 Task: Sort the products in the category "Deodrant & Shave" by price (highest first).
Action: Mouse pressed left at (310, 134)
Screenshot: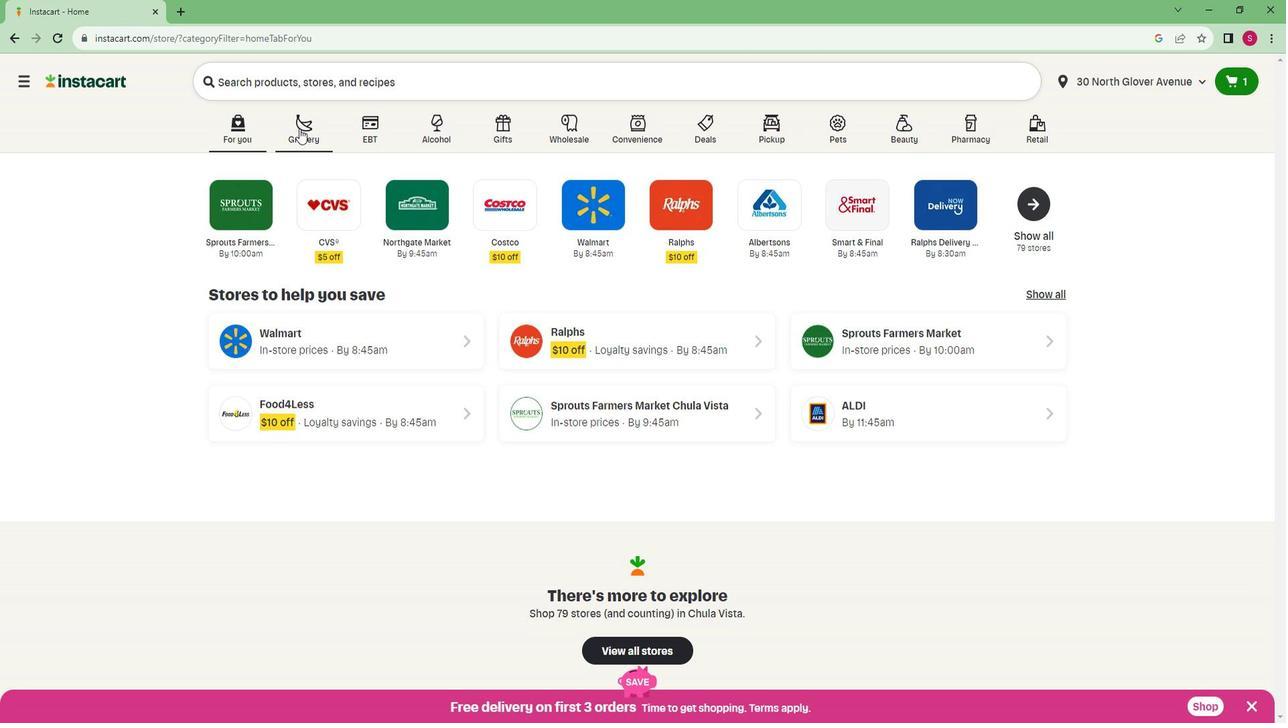 
Action: Mouse moved to (289, 369)
Screenshot: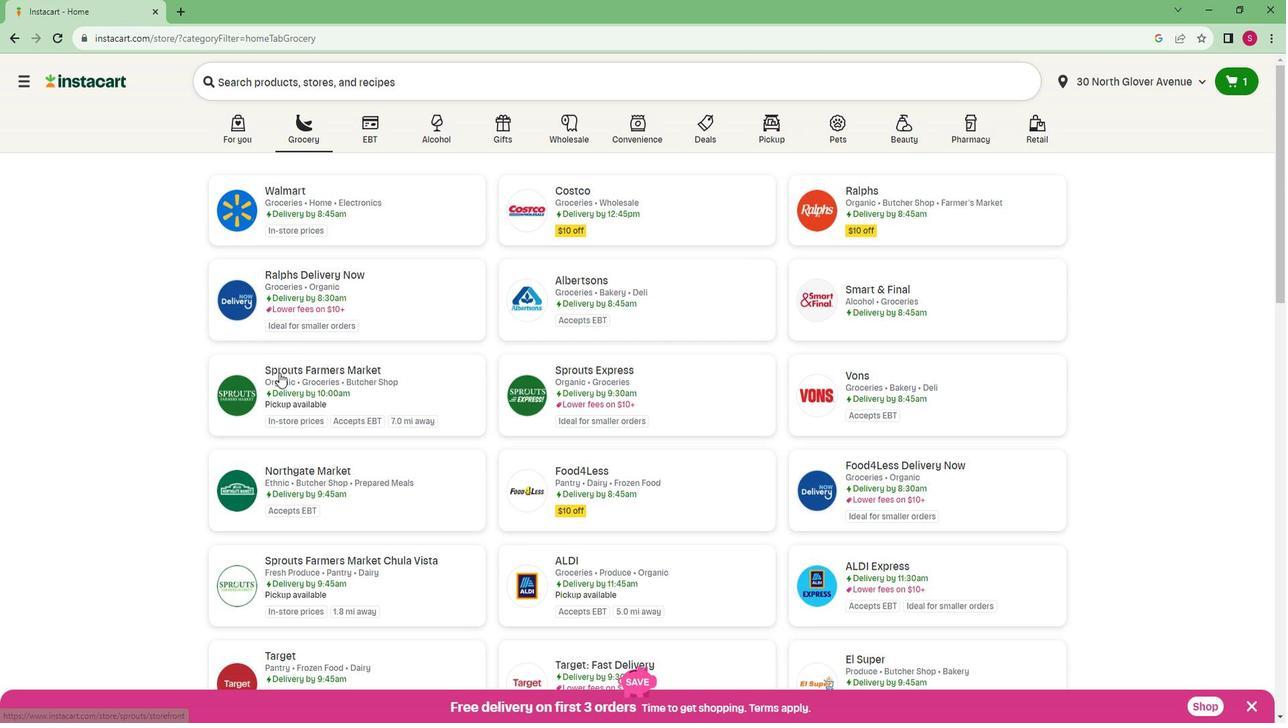 
Action: Mouse pressed left at (289, 369)
Screenshot: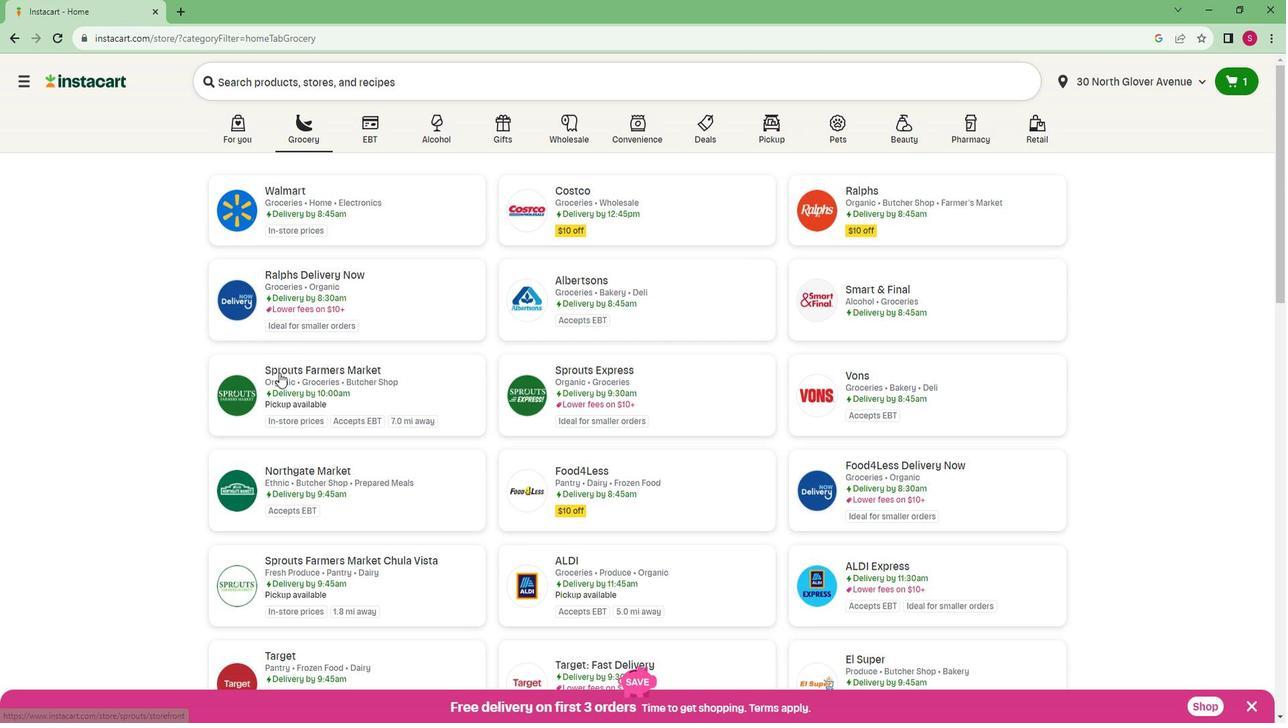 
Action: Mouse moved to (107, 474)
Screenshot: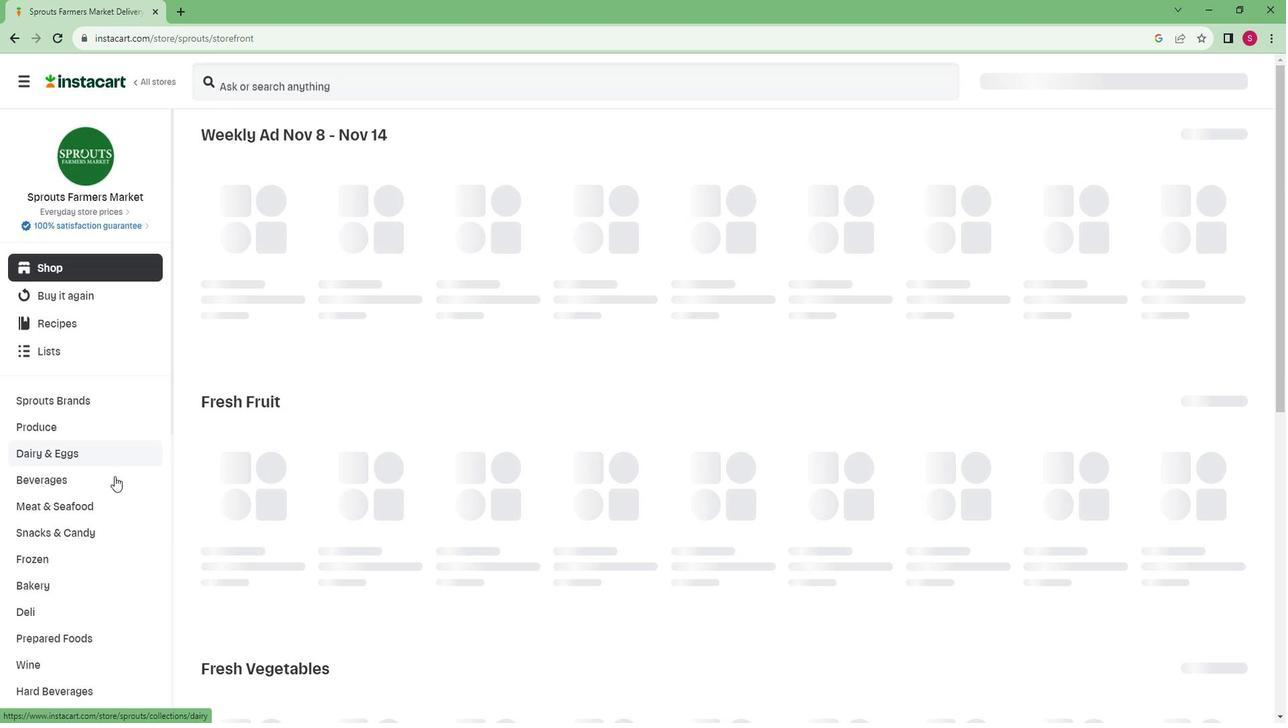 
Action: Mouse scrolled (107, 473) with delta (0, 0)
Screenshot: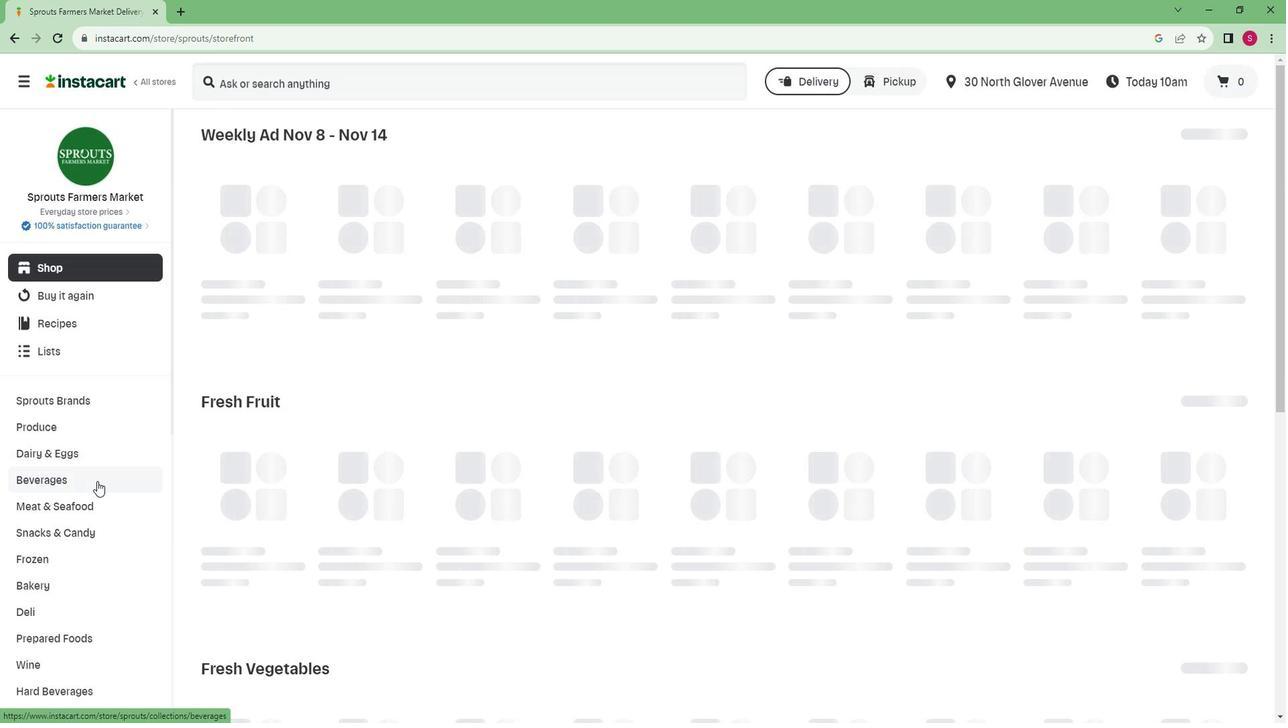 
Action: Mouse scrolled (107, 473) with delta (0, 0)
Screenshot: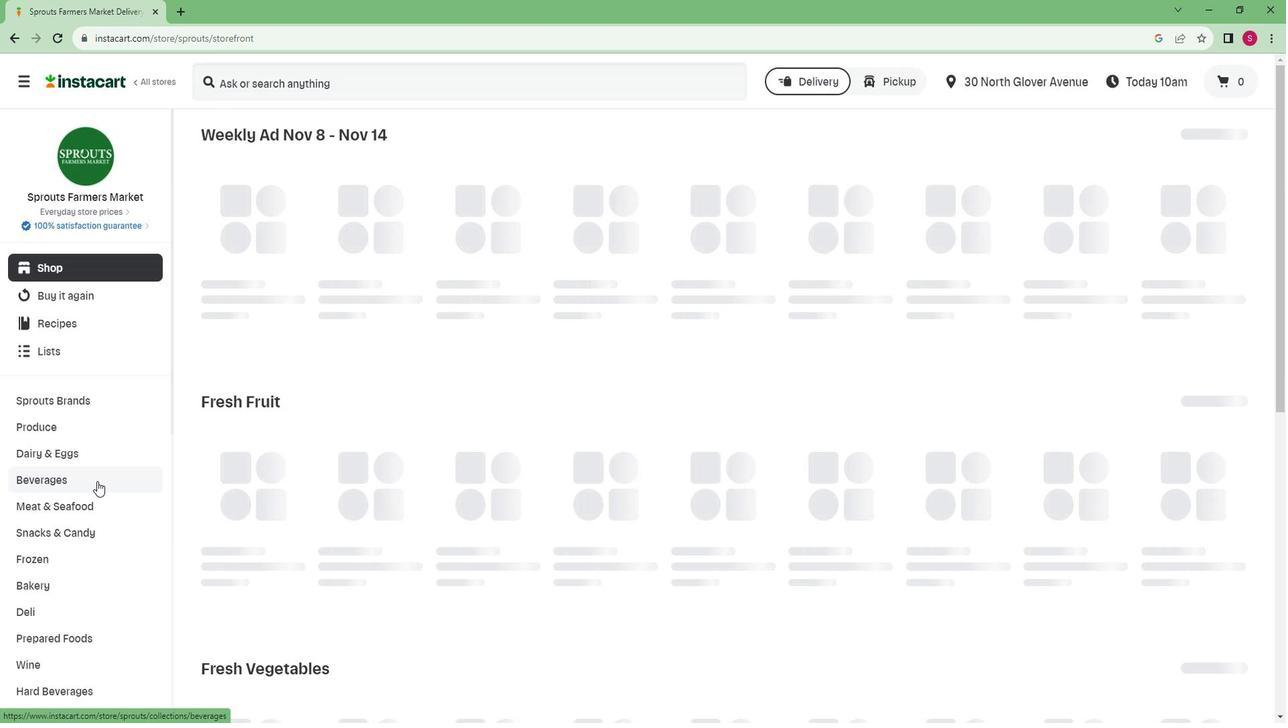 
Action: Mouse scrolled (107, 473) with delta (0, 0)
Screenshot: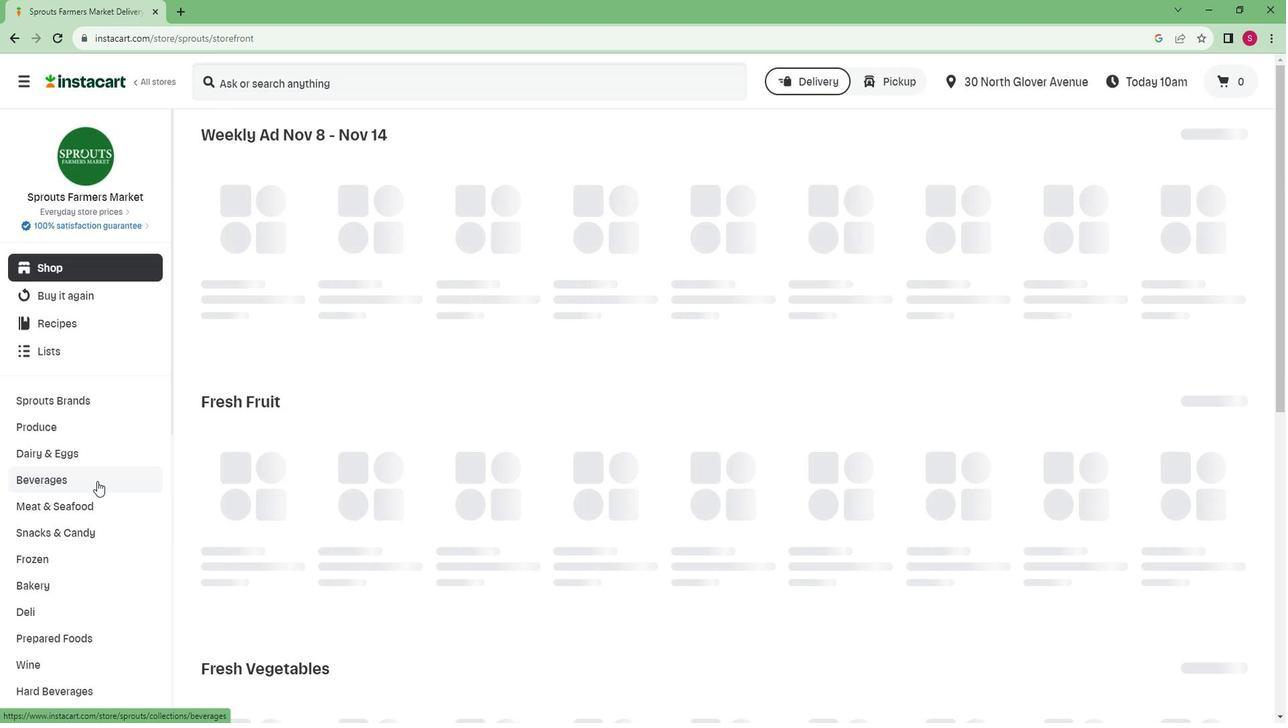 
Action: Mouse scrolled (107, 473) with delta (0, 0)
Screenshot: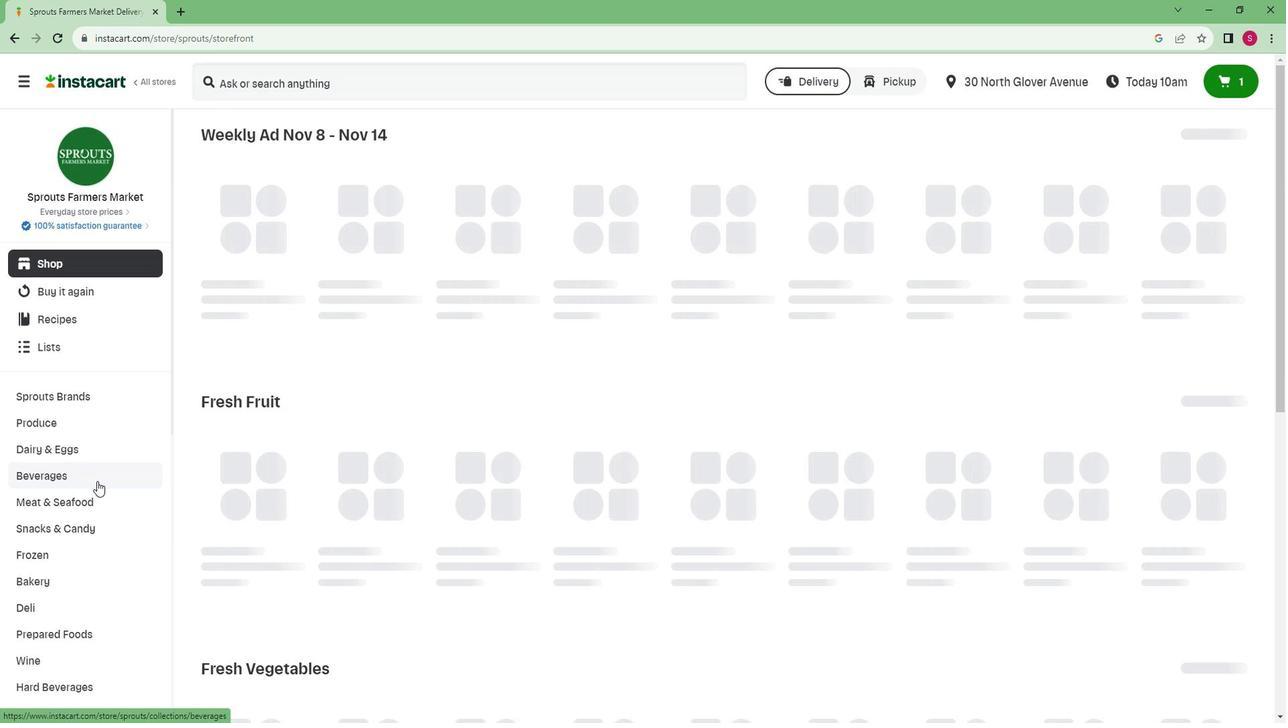 
Action: Mouse scrolled (107, 473) with delta (0, 0)
Screenshot: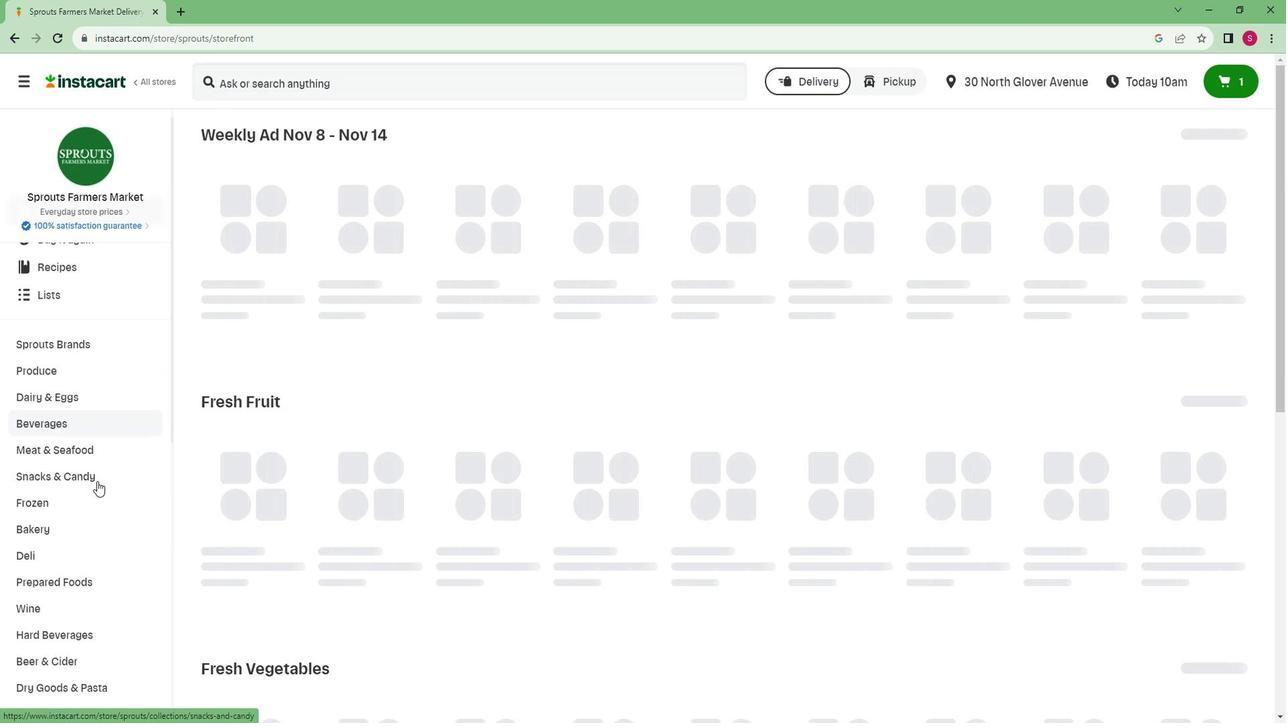 
Action: Mouse scrolled (107, 473) with delta (0, 0)
Screenshot: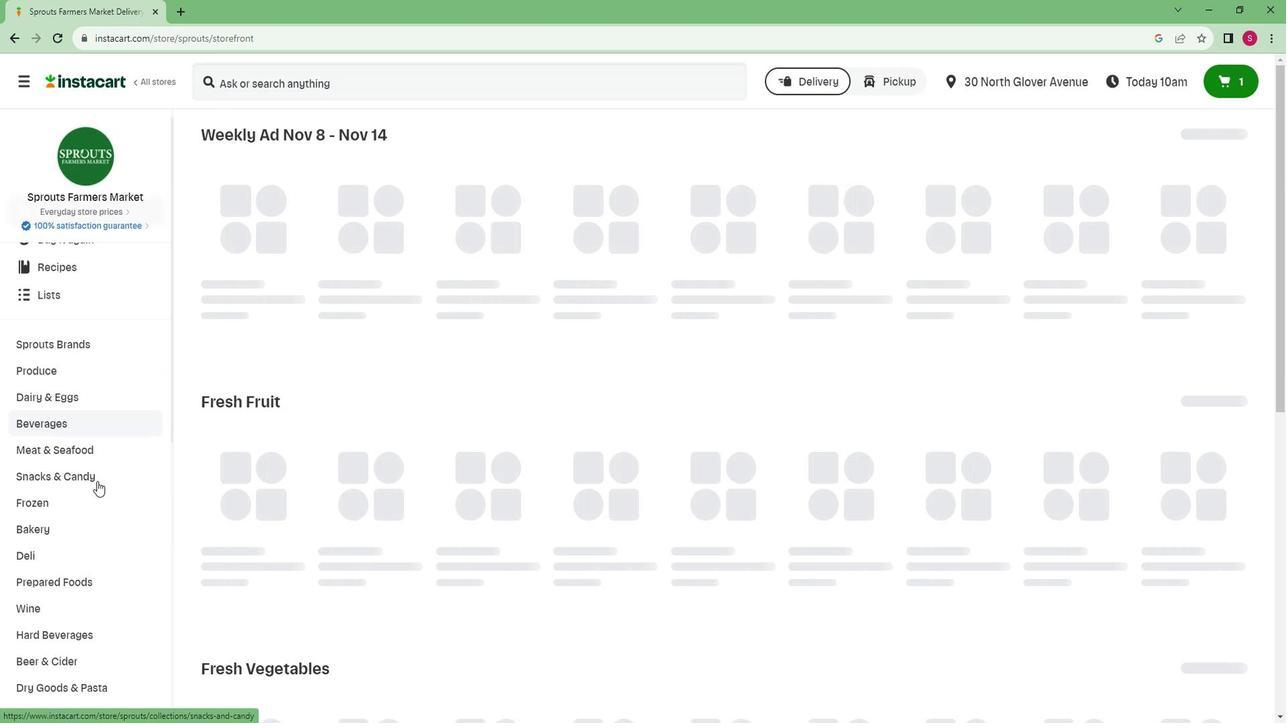 
Action: Mouse scrolled (107, 473) with delta (0, 0)
Screenshot: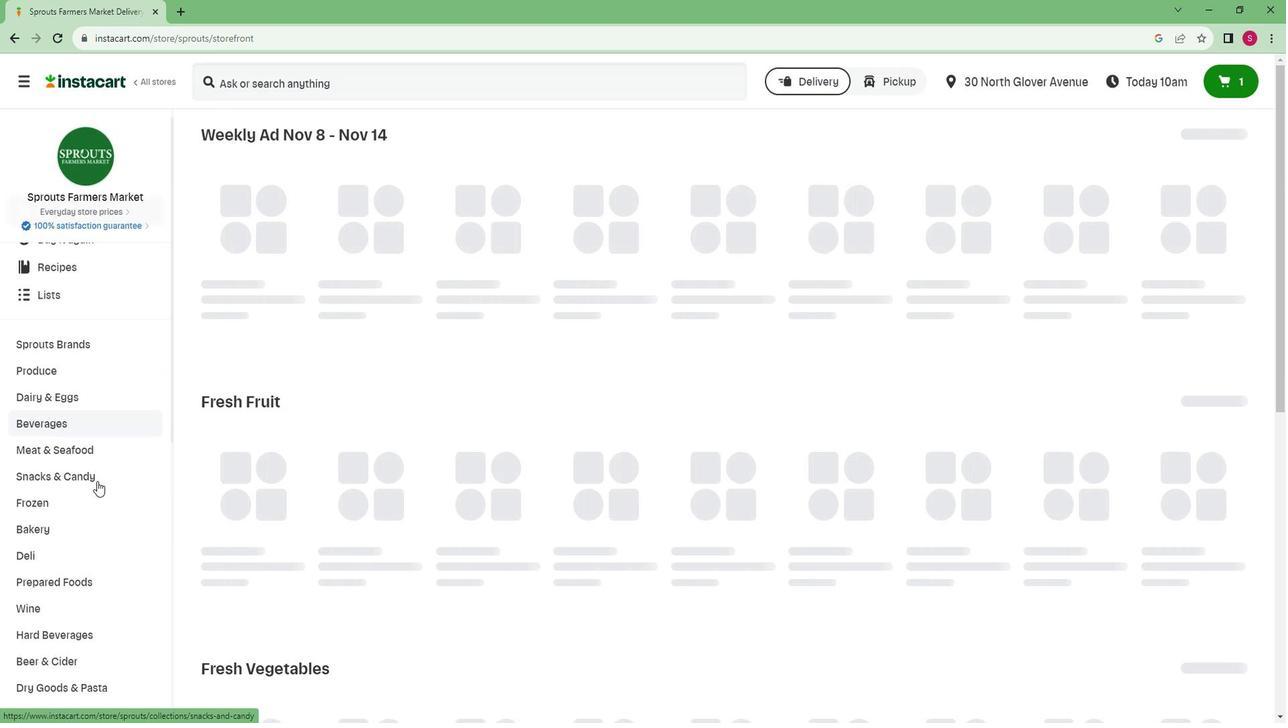 
Action: Mouse scrolled (107, 473) with delta (0, 0)
Screenshot: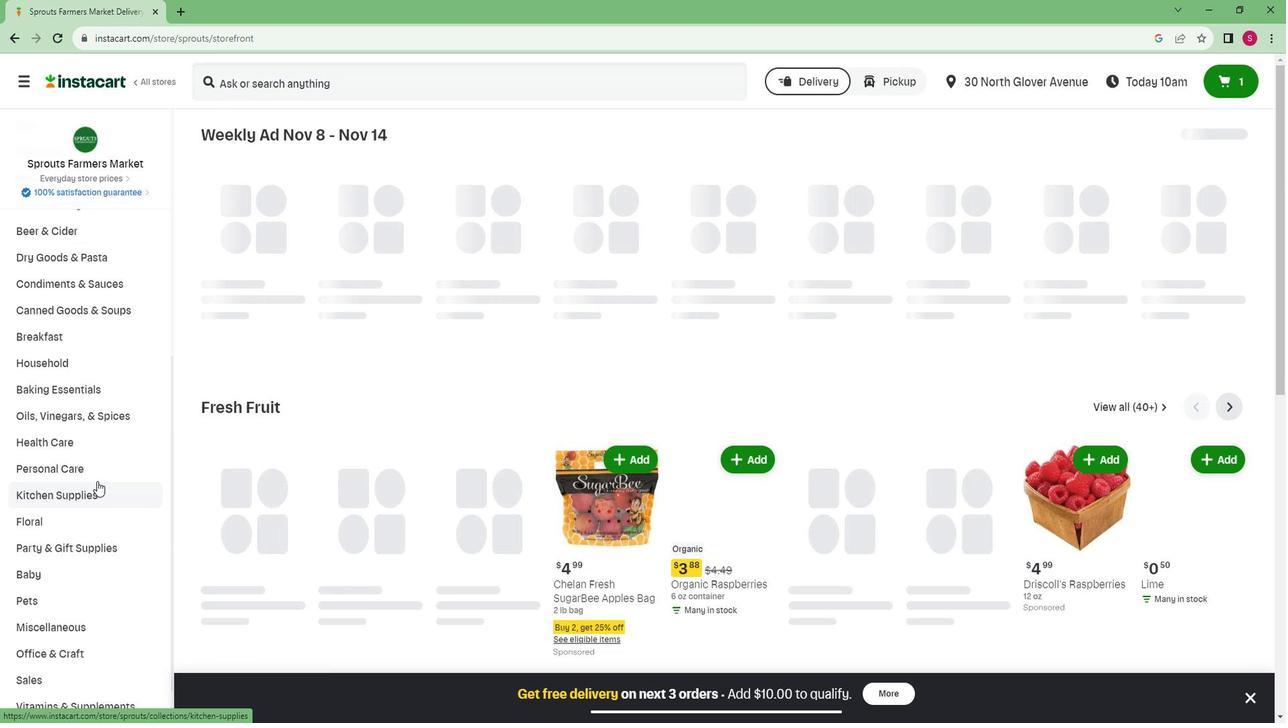 
Action: Mouse moved to (72, 655)
Screenshot: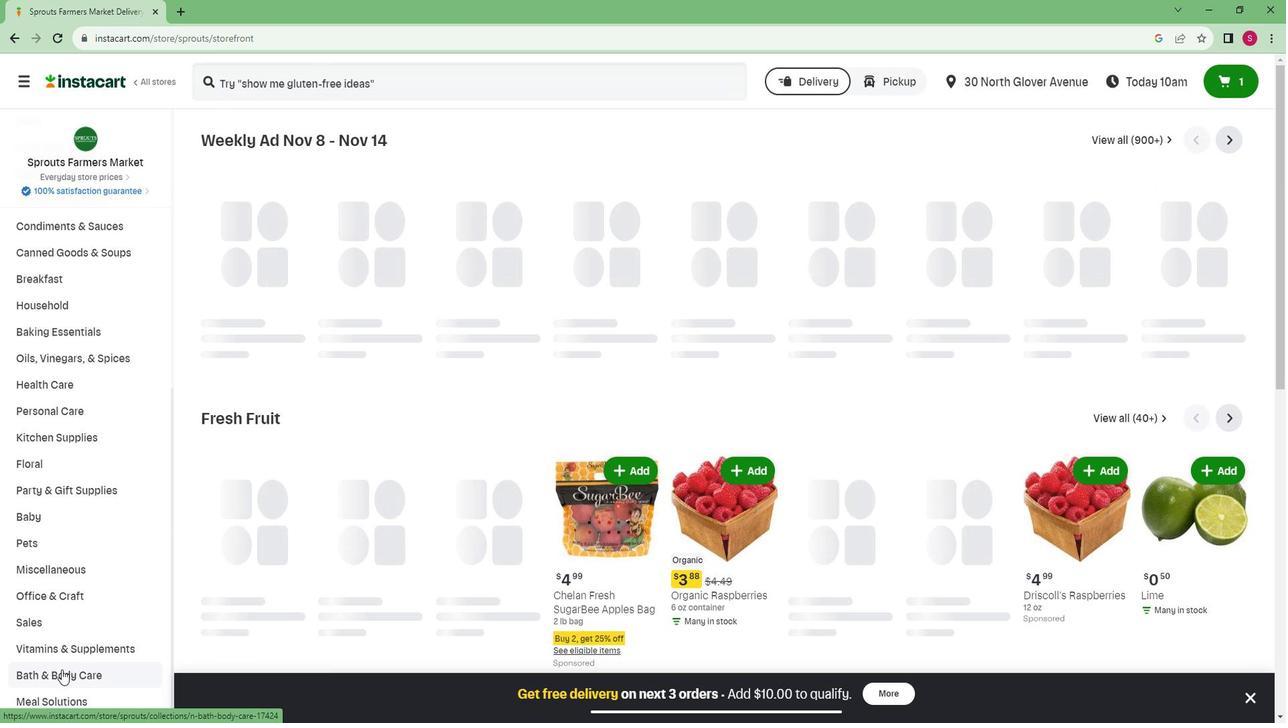 
Action: Mouse pressed left at (72, 655)
Screenshot: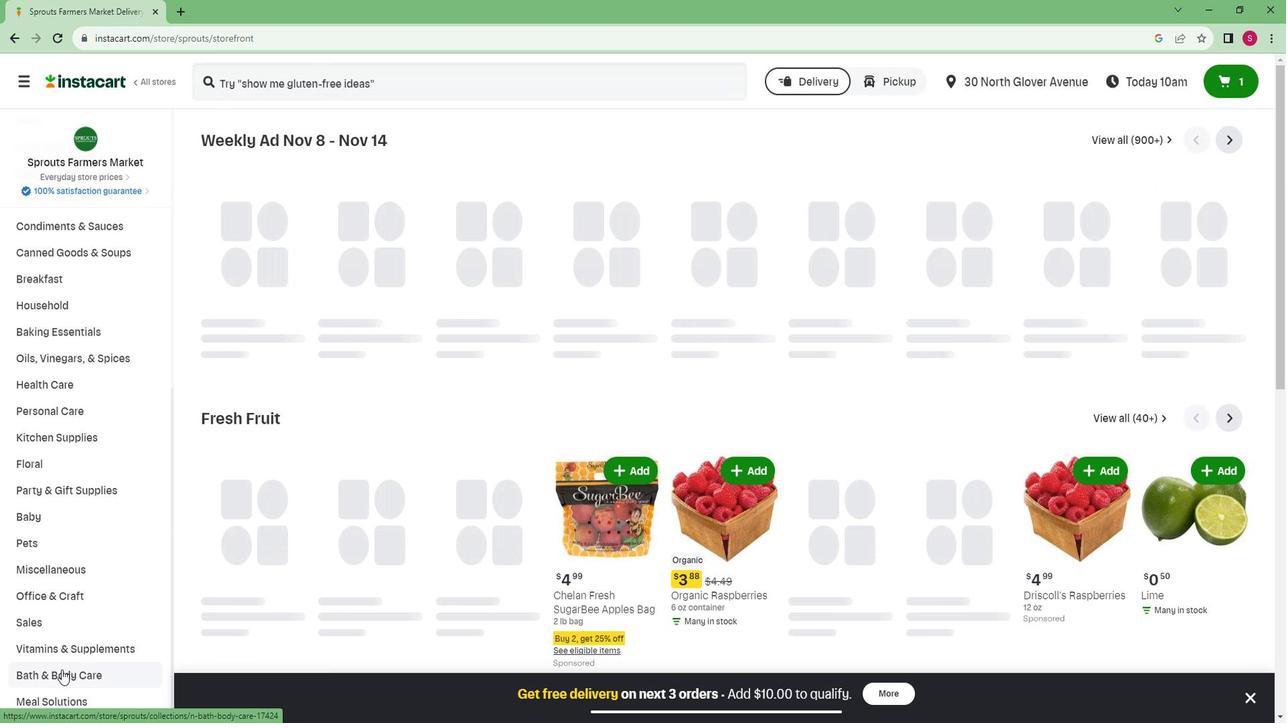 
Action: Mouse moved to (963, 175)
Screenshot: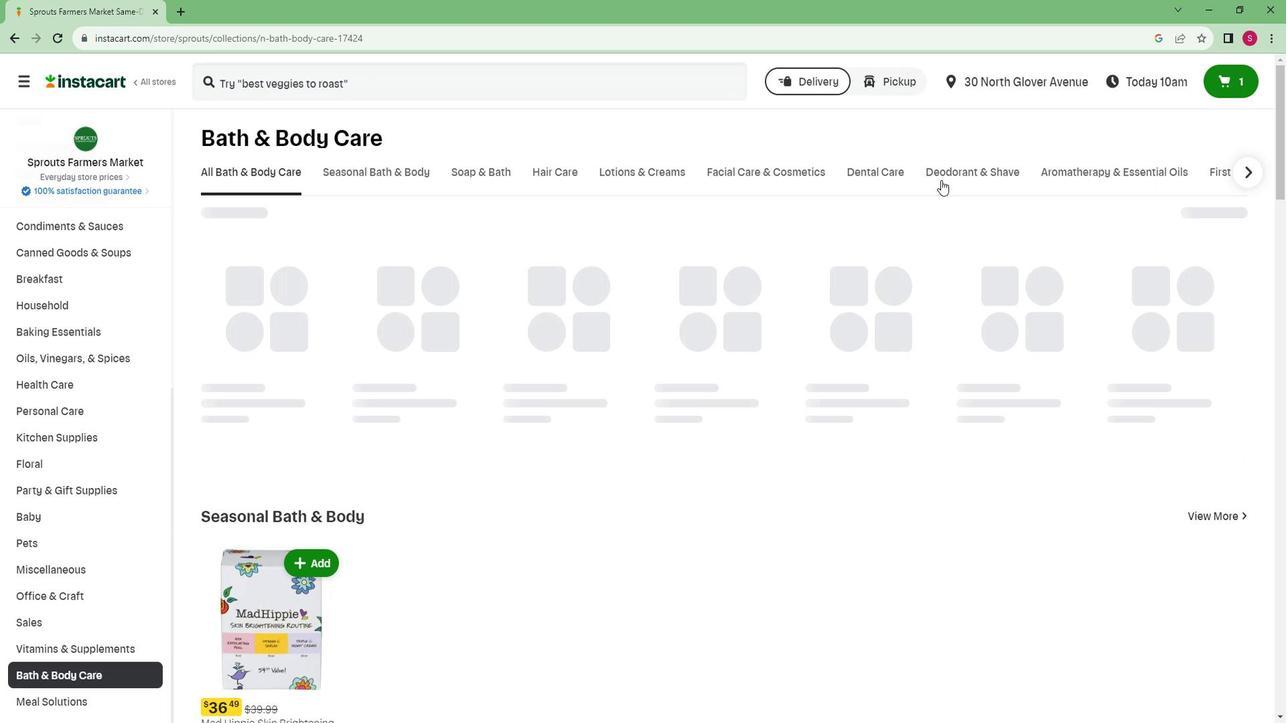 
Action: Mouse pressed left at (963, 175)
Screenshot: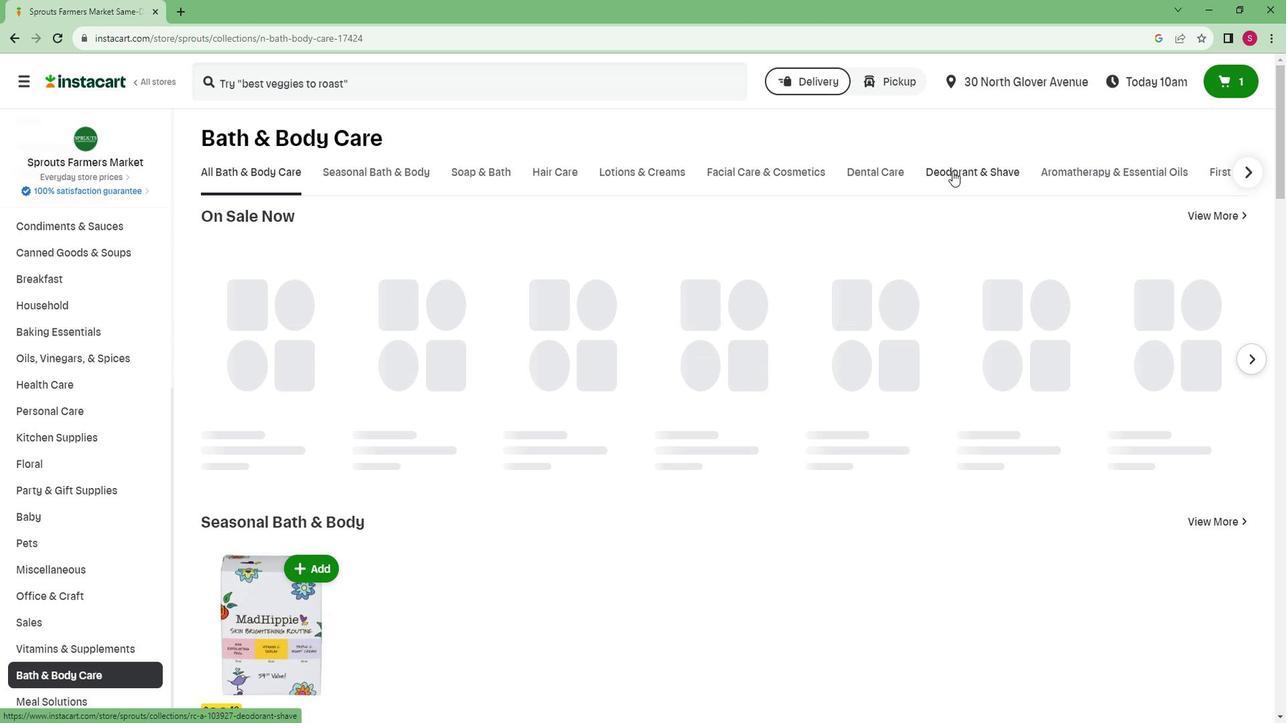 
Action: Mouse moved to (1159, 224)
Screenshot: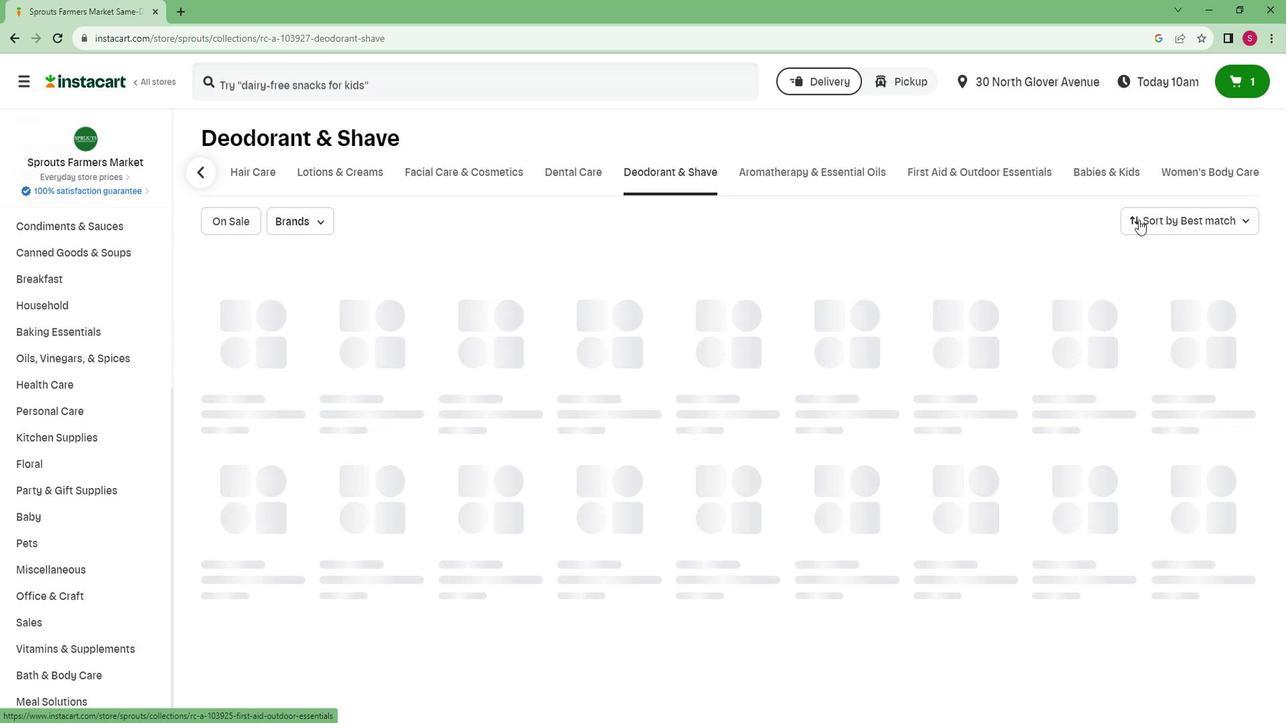 
Action: Mouse pressed left at (1159, 224)
Screenshot: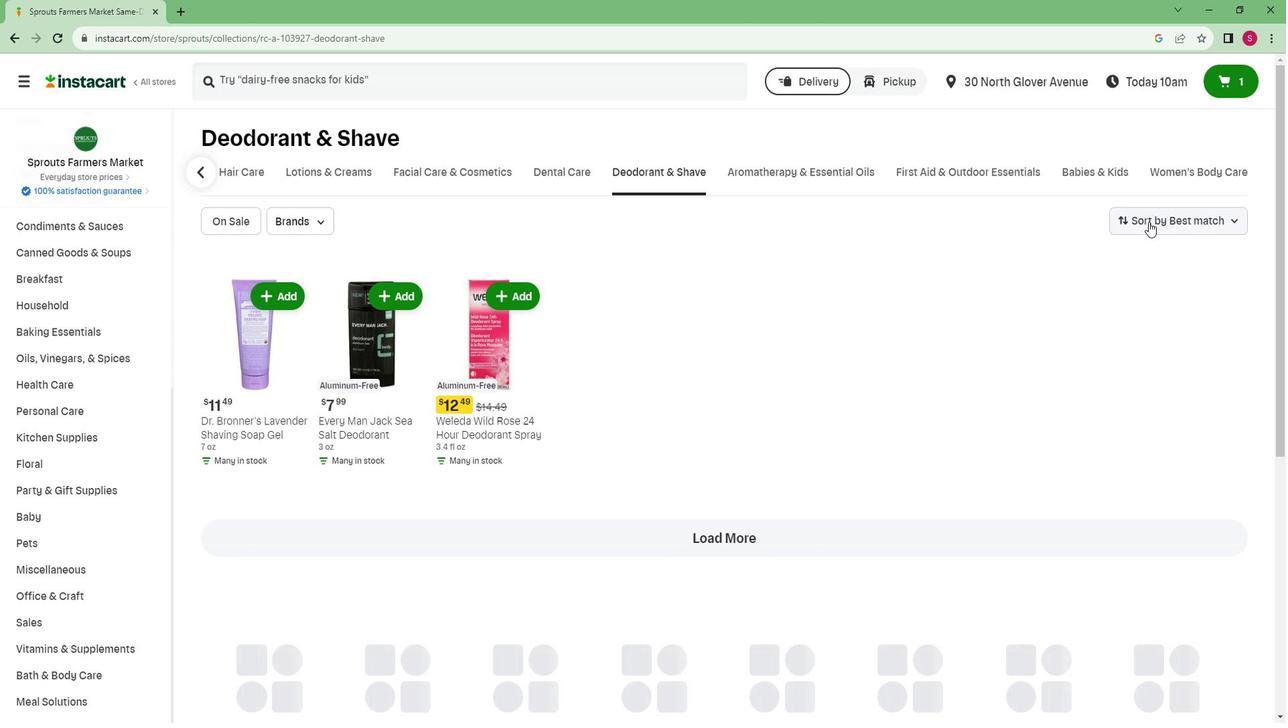 
Action: Mouse moved to (1181, 318)
Screenshot: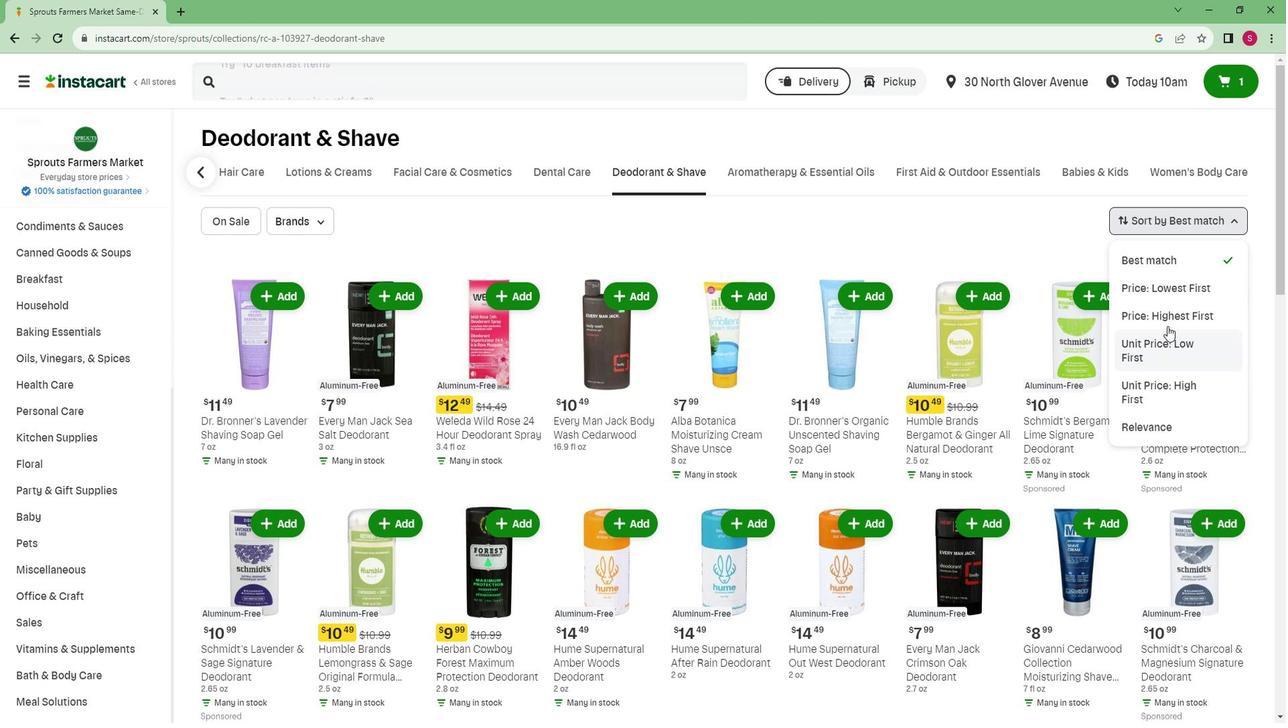 
Action: Mouse pressed left at (1181, 318)
Screenshot: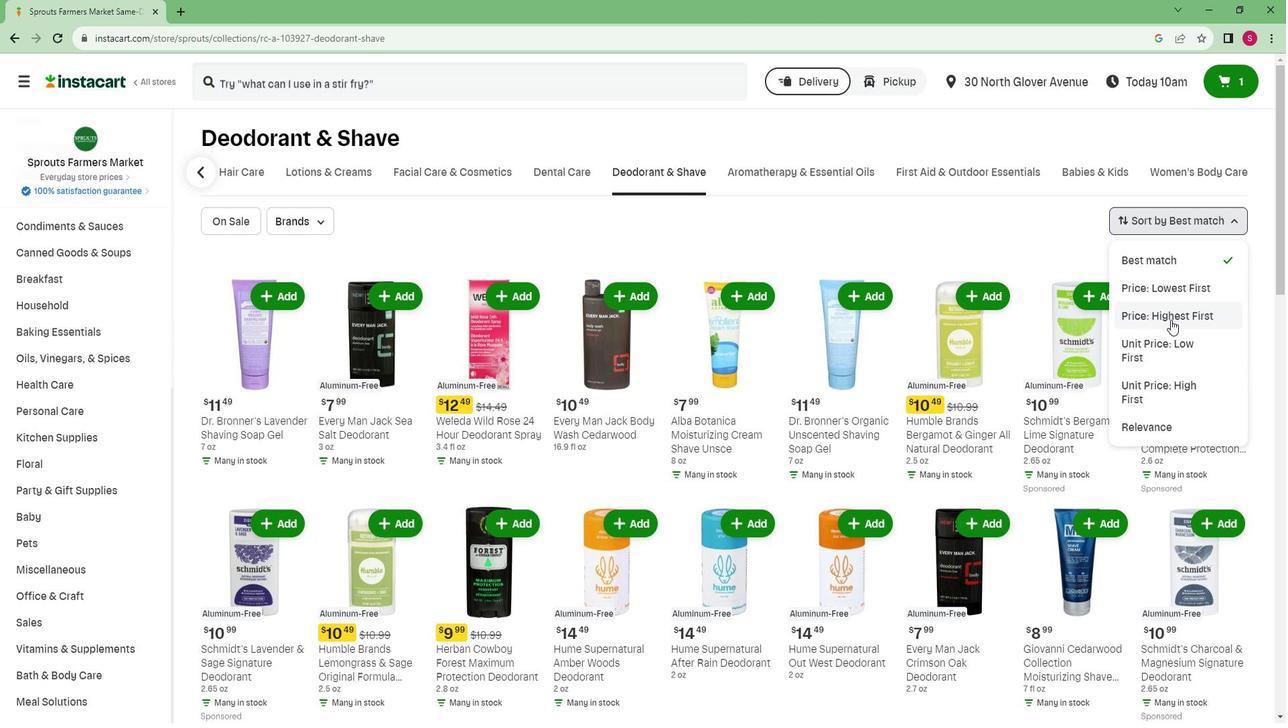 
Action: Mouse moved to (660, 338)
Screenshot: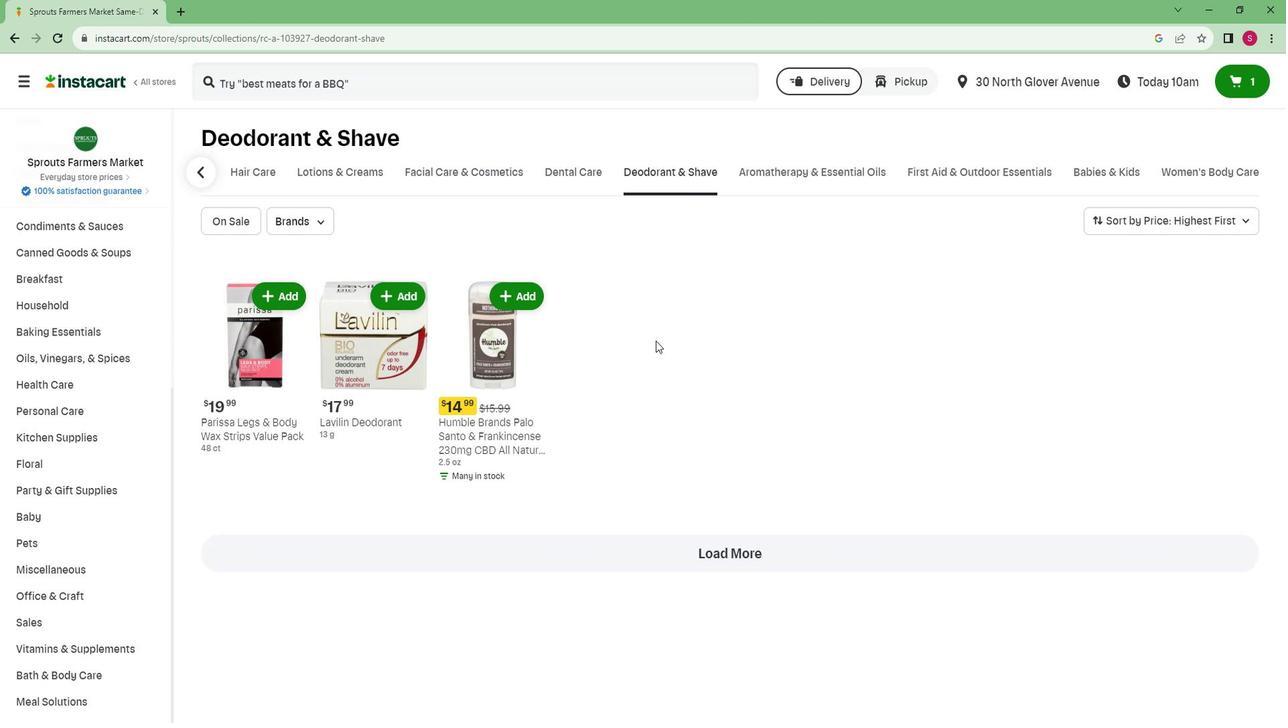 
Action: Mouse scrolled (660, 338) with delta (0, 0)
Screenshot: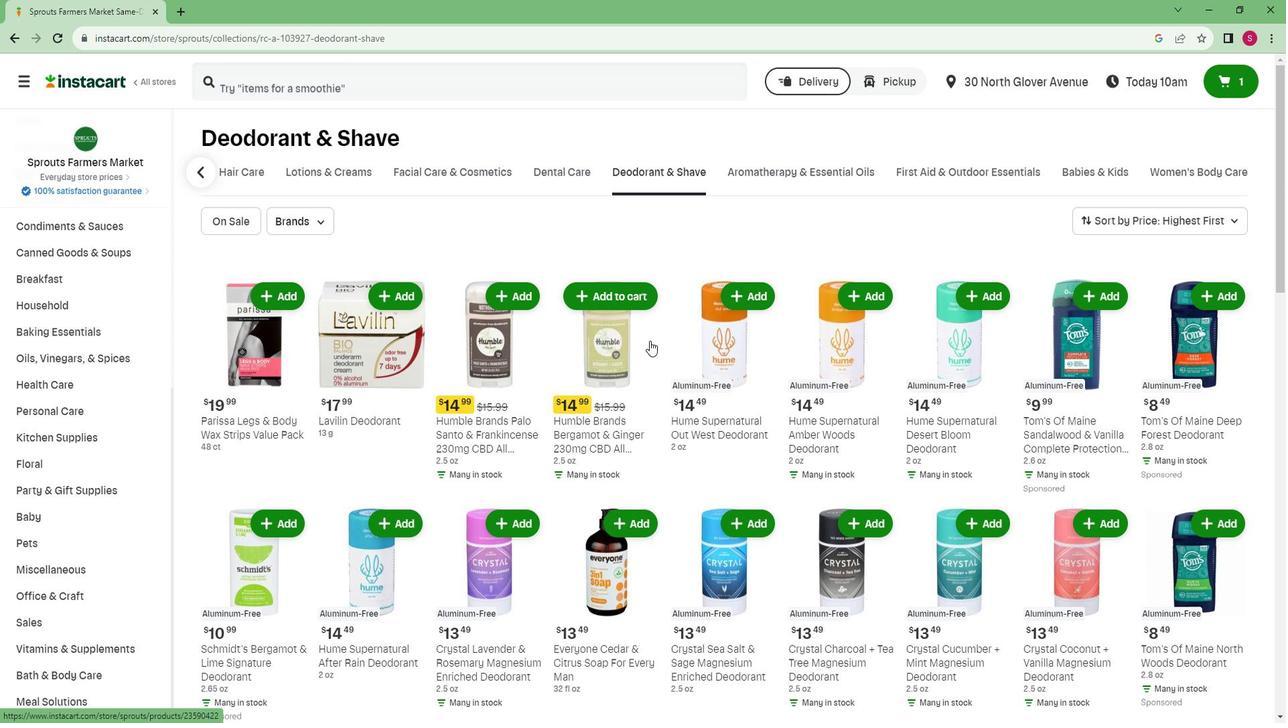 
Action: Mouse scrolled (660, 338) with delta (0, 0)
Screenshot: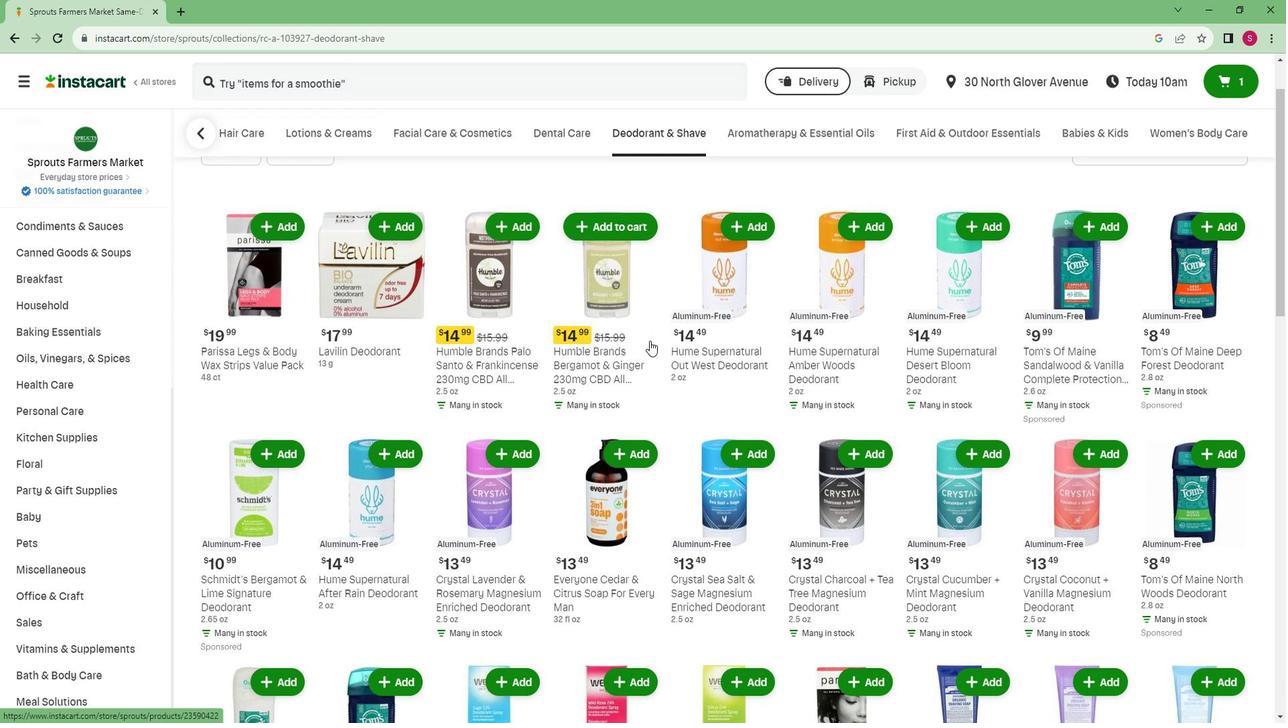 
Action: Mouse moved to (659, 338)
Screenshot: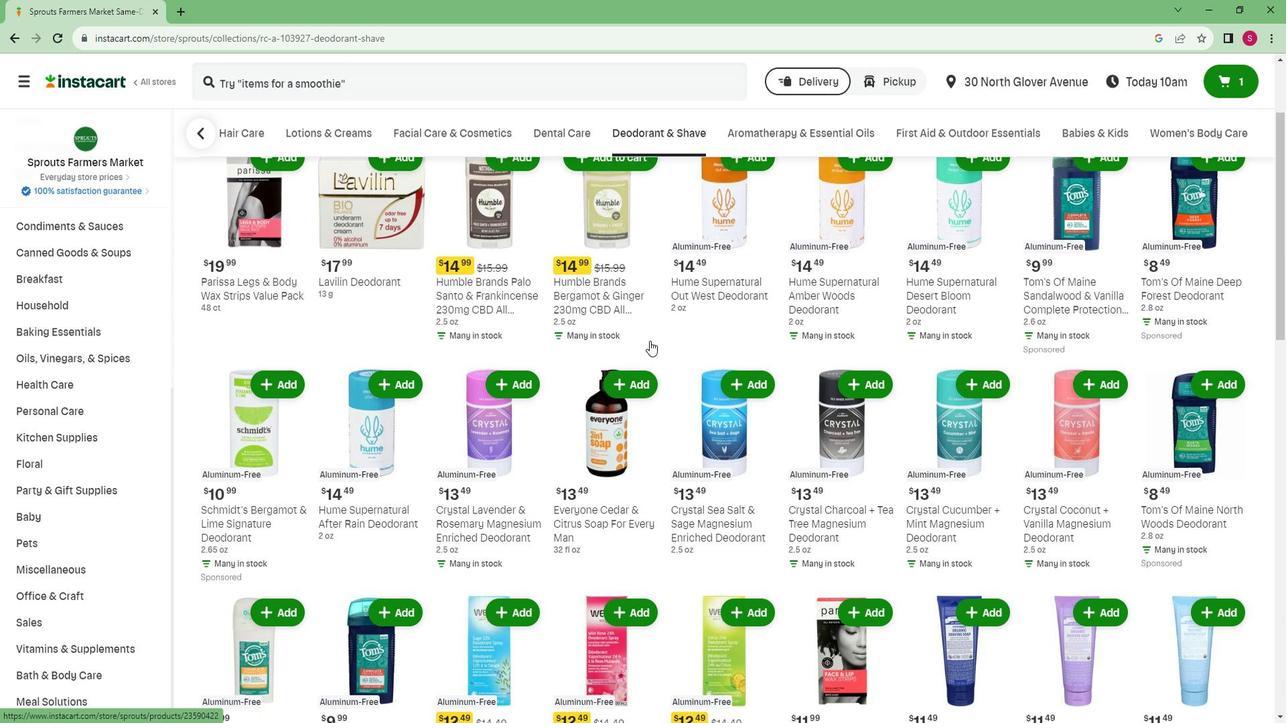 
Action: Mouse scrolled (659, 337) with delta (0, 0)
Screenshot: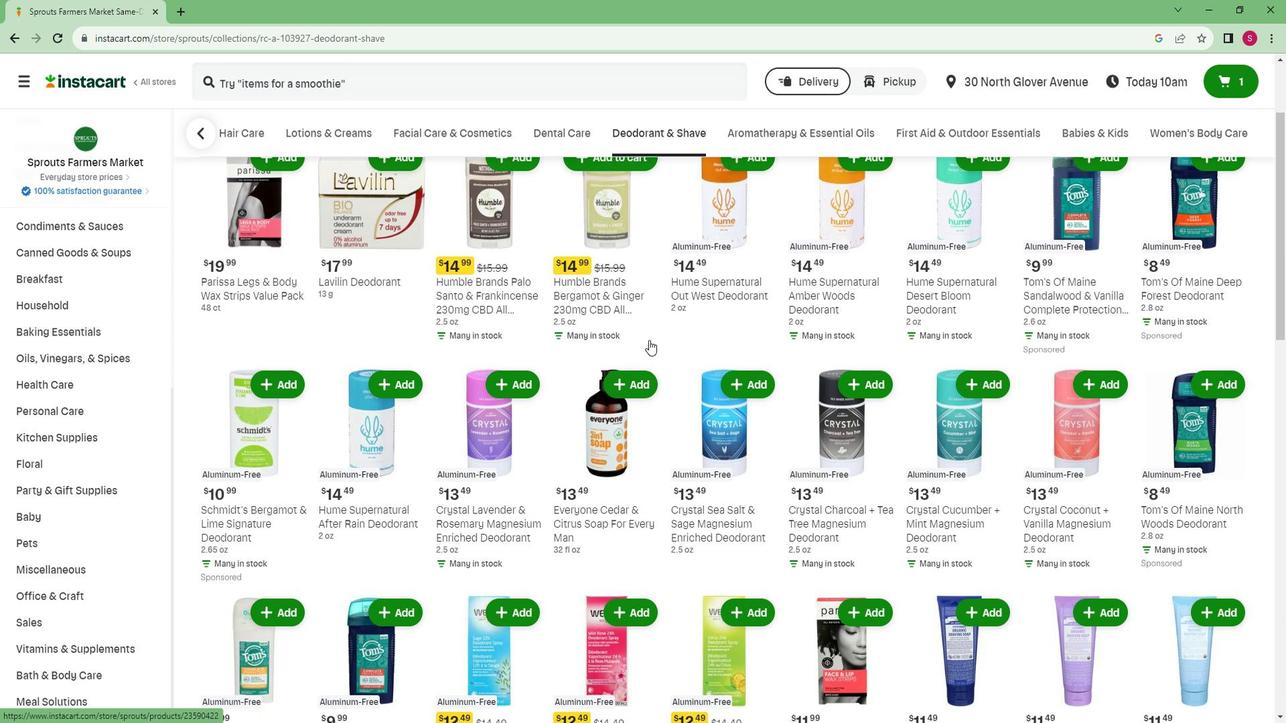 
